 Task: Open Card Card0000000160 in Board Board0000000040 in Workspace WS0000000014 in Trello. Add Member 17.ch.pooja@gmail.com to Card Card0000000160 in Board Board0000000040 in Workspace WS0000000014 in Trello. Add Red Label titled Label0000000160 to Card Card0000000160 in Board Board0000000040 in Workspace WS0000000014 in Trello. Add Checklist CL0000000160 to Card Card0000000160 in Board Board0000000040 in Workspace WS0000000014 in Trello. Add Dates with Start Date as Jul 01 2023 and Due Date as Jul 31 2023 to Card Card0000000160 in Board Board0000000040 in Workspace WS0000000014 in Trello
Action: Mouse moved to (594, 88)
Screenshot: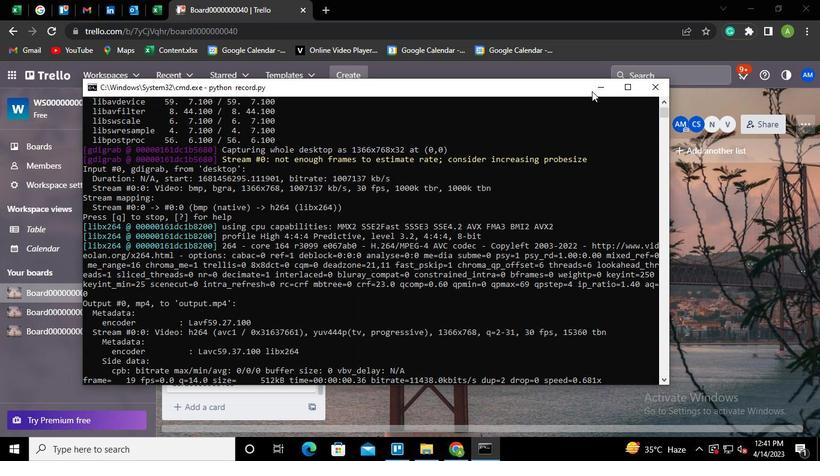 
Action: Mouse pressed left at (594, 88)
Screenshot: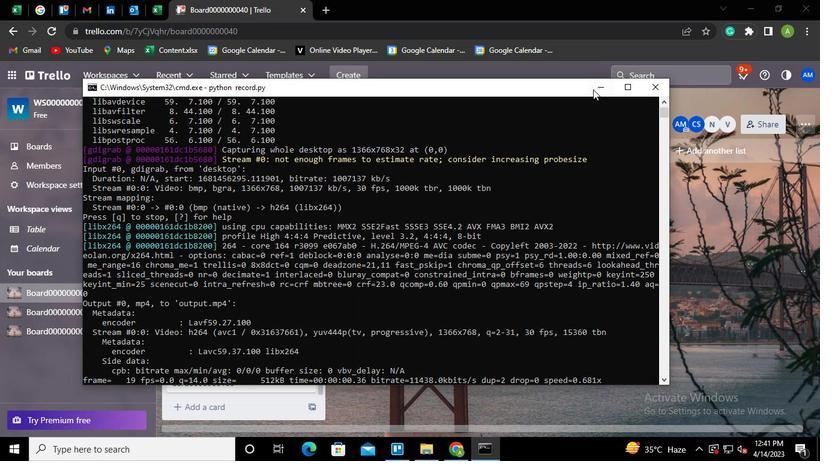 
Action: Mouse moved to (239, 379)
Screenshot: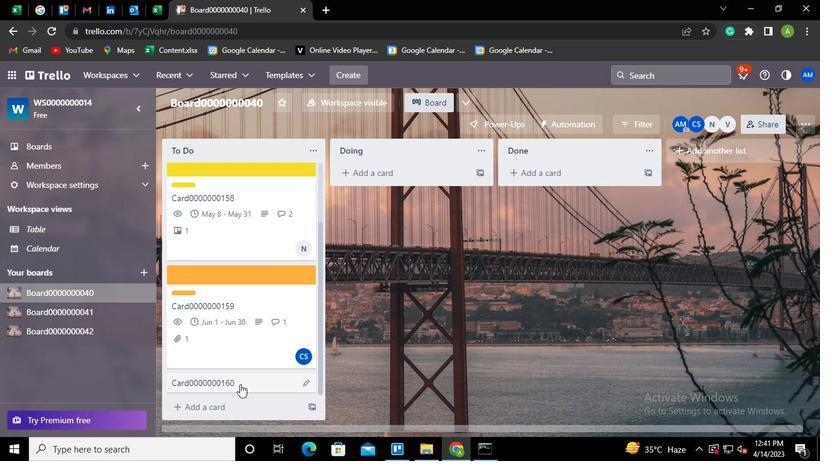 
Action: Mouse pressed left at (239, 379)
Screenshot: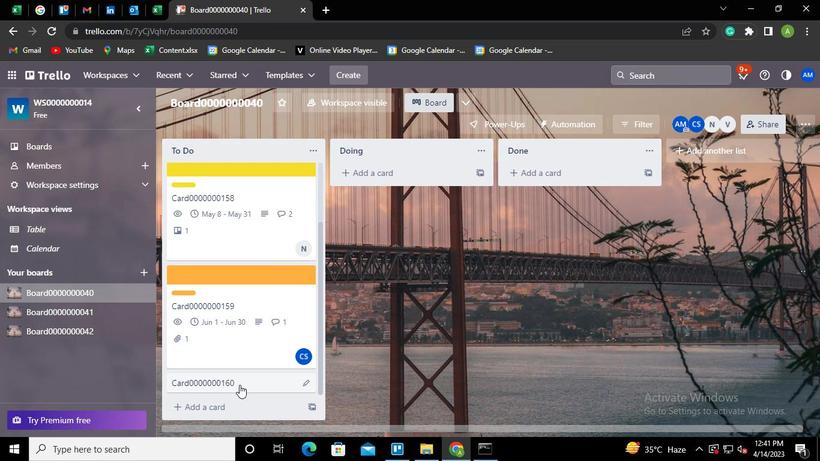 
Action: Mouse moved to (560, 212)
Screenshot: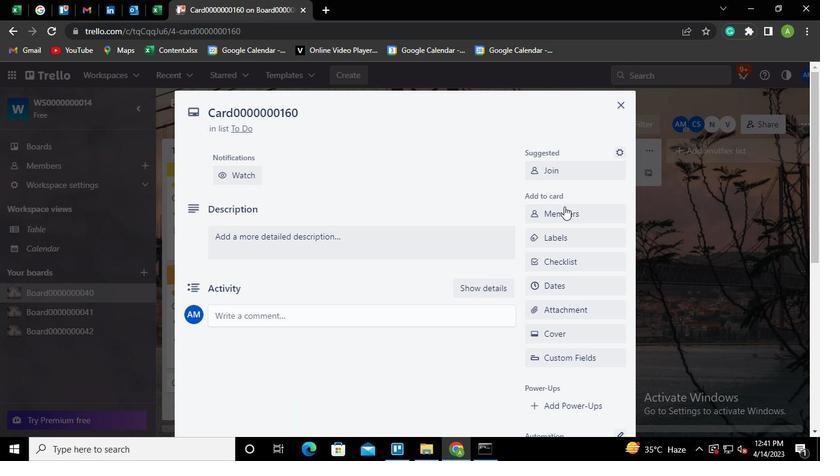 
Action: Mouse pressed left at (560, 212)
Screenshot: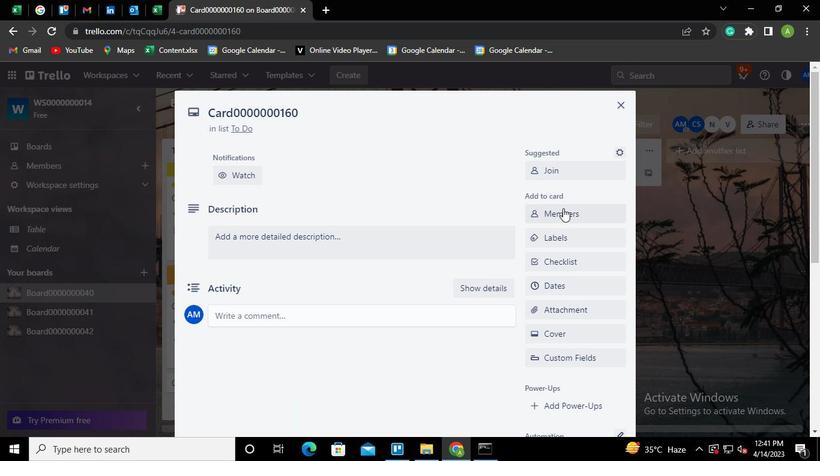 
Action: Keyboard <97>
Screenshot: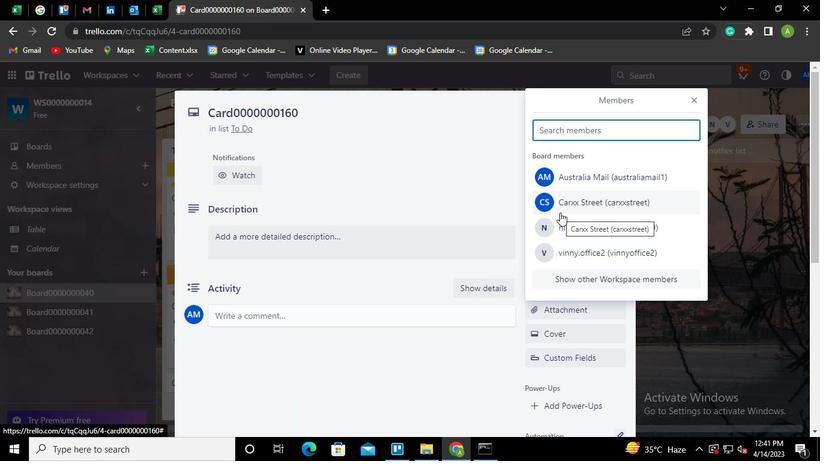 
Action: Keyboard <103>
Screenshot: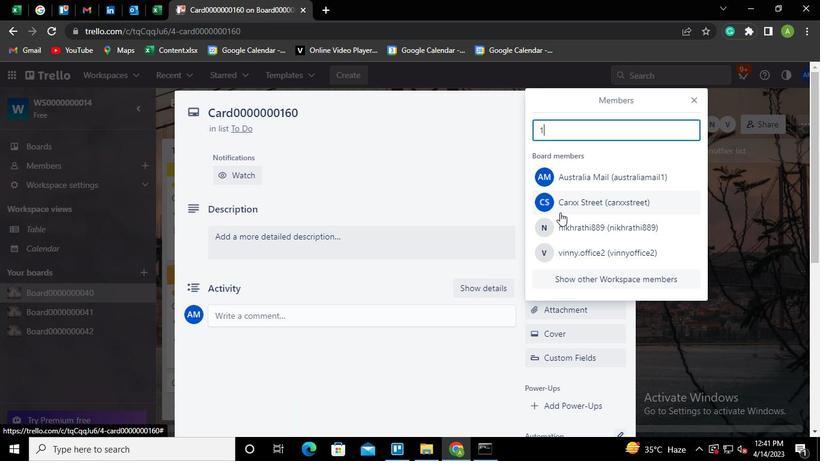 
Action: Mouse moved to (575, 247)
Screenshot: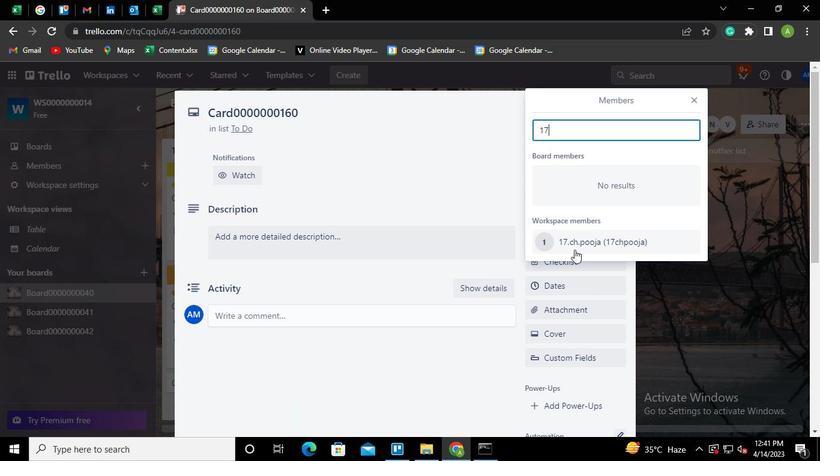 
Action: Mouse pressed left at (575, 247)
Screenshot: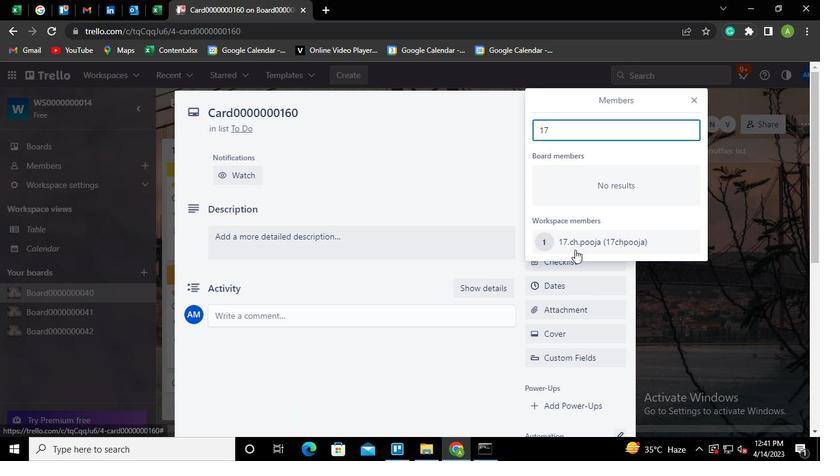 
Action: Mouse moved to (471, 172)
Screenshot: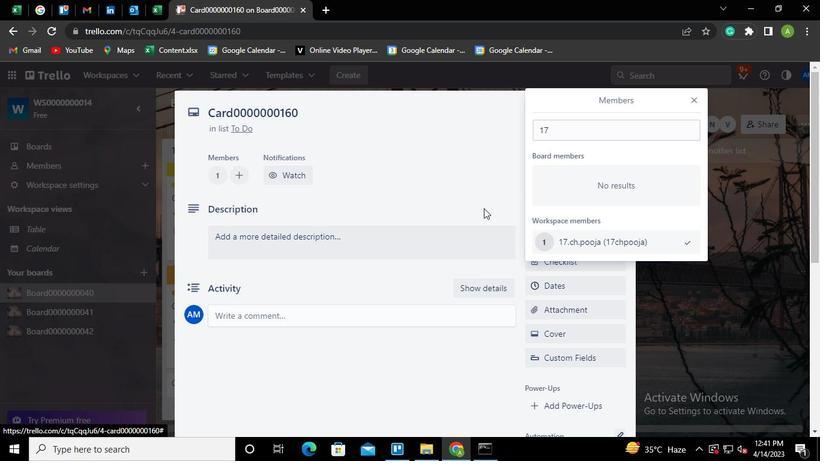 
Action: Mouse pressed left at (471, 172)
Screenshot: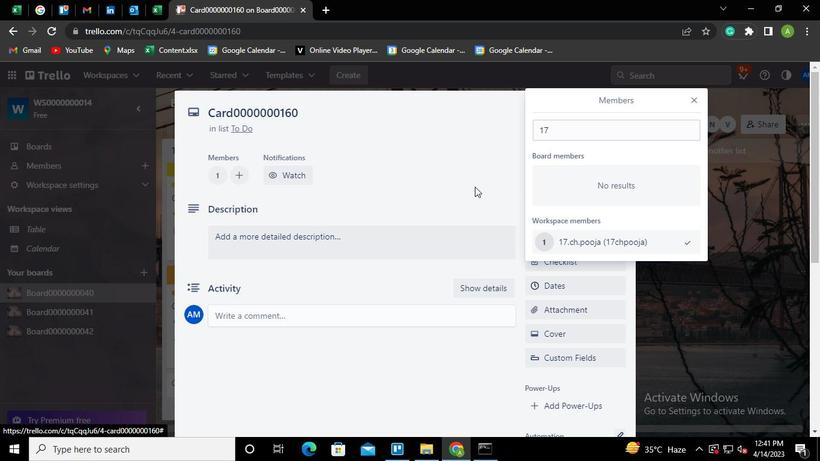 
Action: Mouse moved to (558, 238)
Screenshot: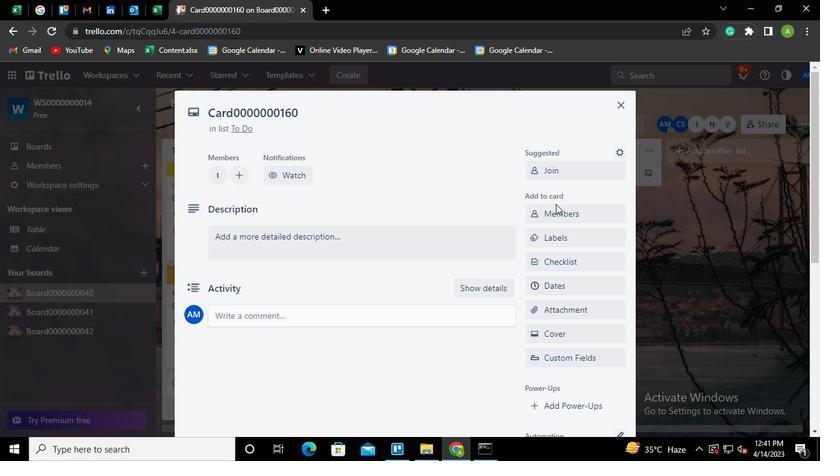 
Action: Mouse pressed left at (558, 238)
Screenshot: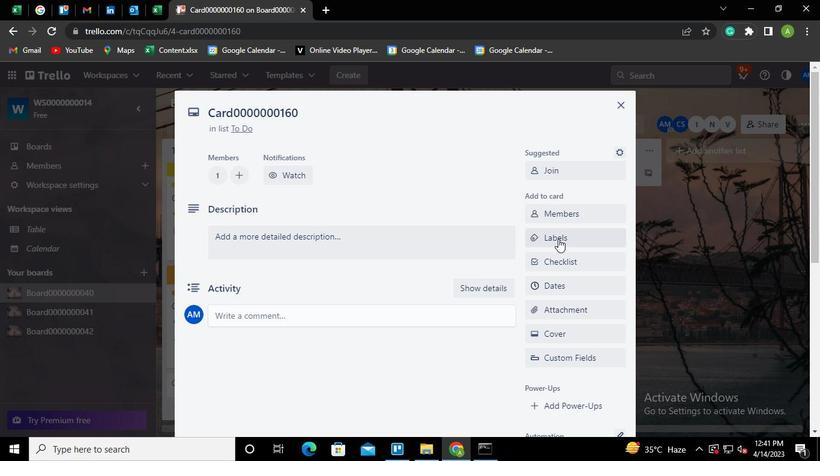 
Action: Mouse moved to (545, 238)
Screenshot: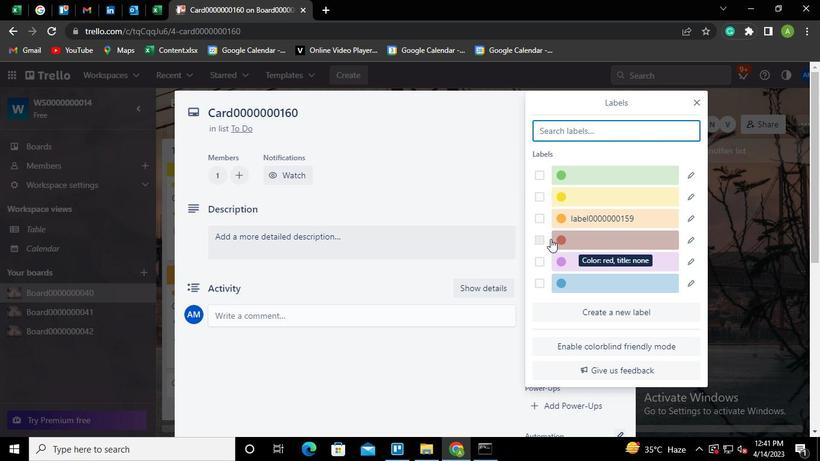 
Action: Mouse pressed left at (545, 238)
Screenshot: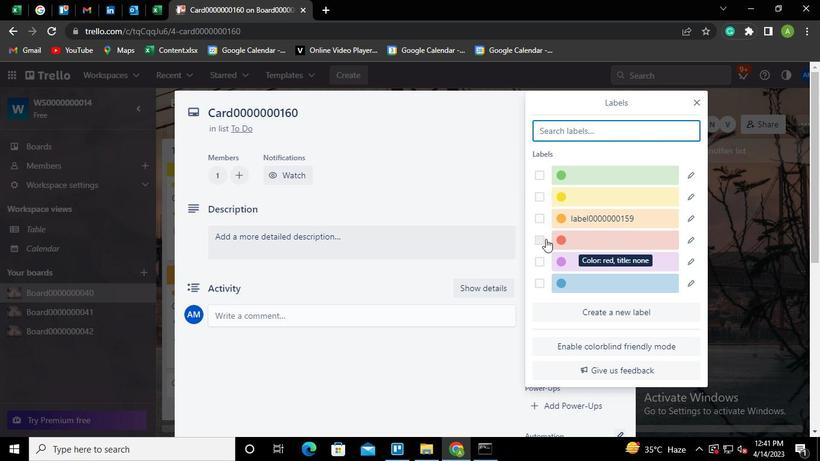 
Action: Mouse moved to (692, 240)
Screenshot: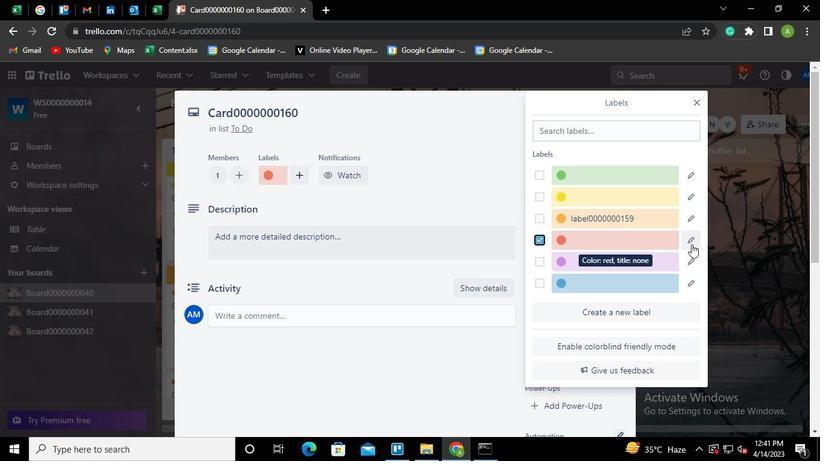 
Action: Mouse pressed left at (692, 240)
Screenshot: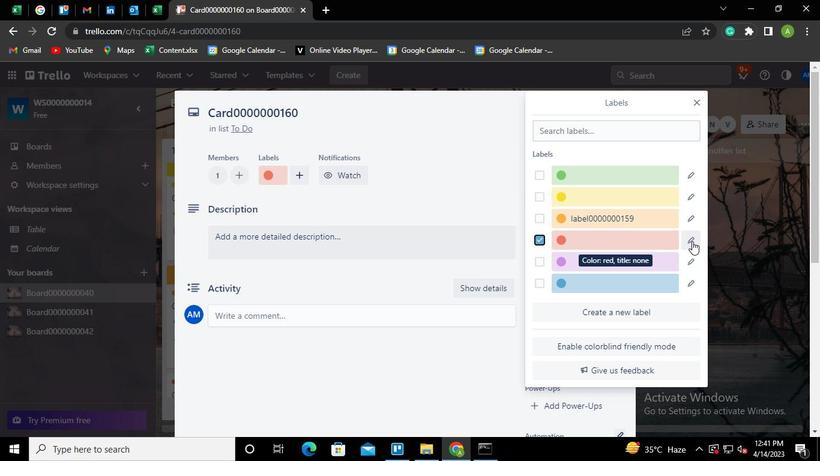 
Action: Mouse moved to (645, 224)
Screenshot: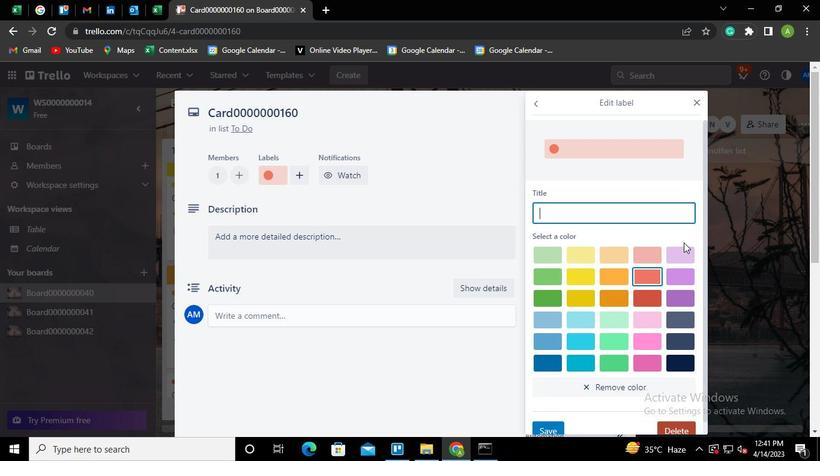 
Action: Keyboard Key.shift
Screenshot: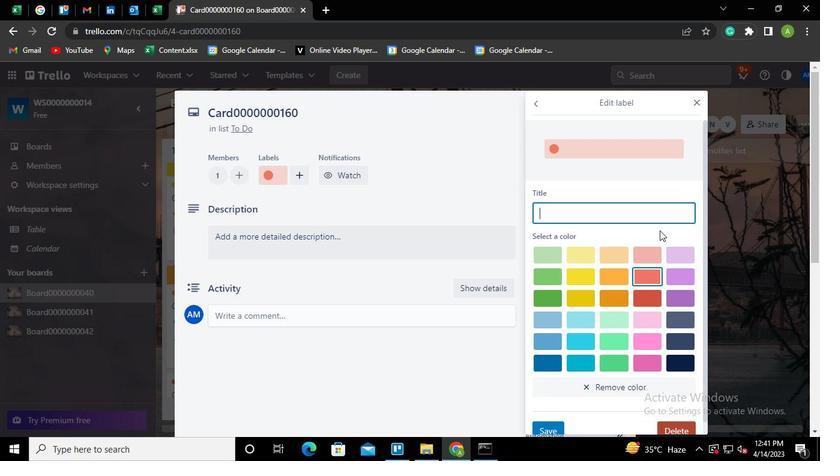 
Action: Keyboard L
Screenshot: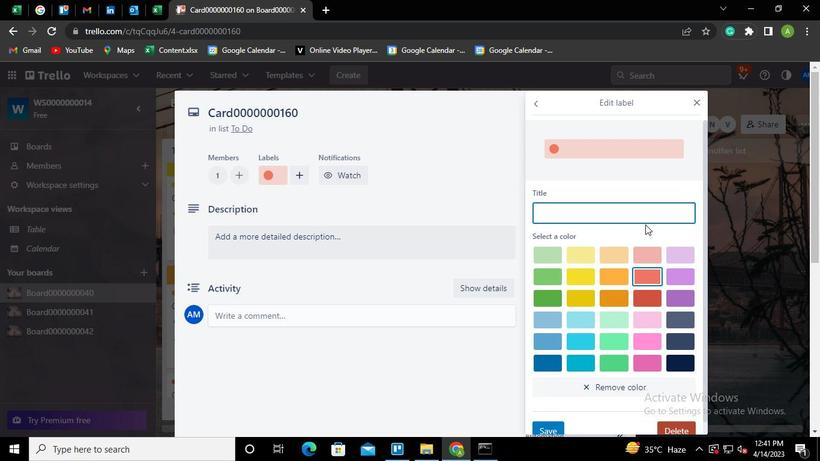 
Action: Keyboard a
Screenshot: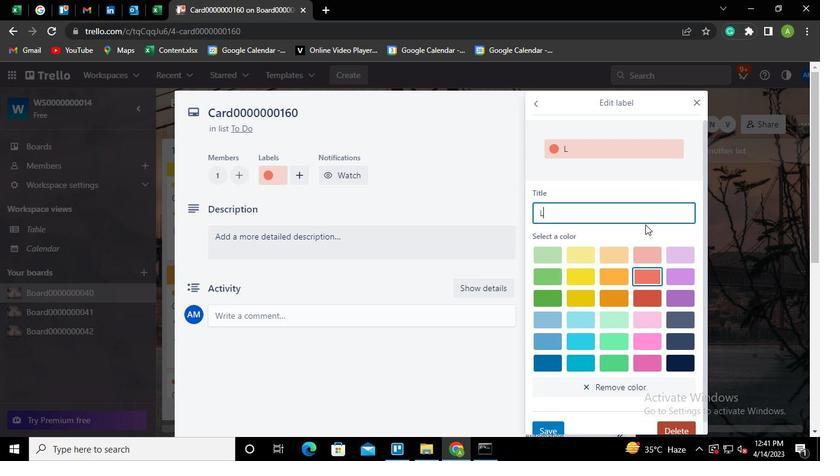 
Action: Keyboard b
Screenshot: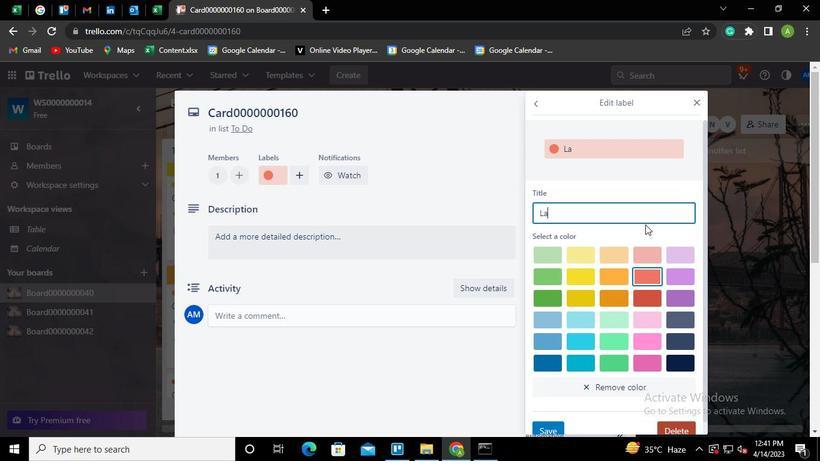 
Action: Keyboard e
Screenshot: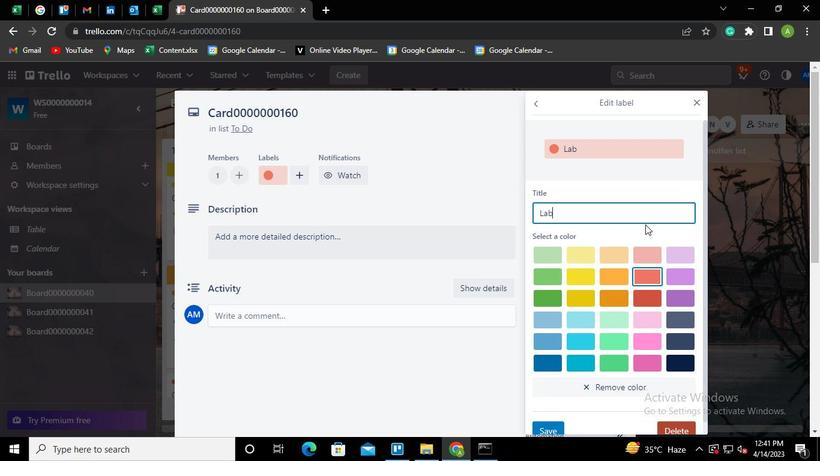 
Action: Keyboard l
Screenshot: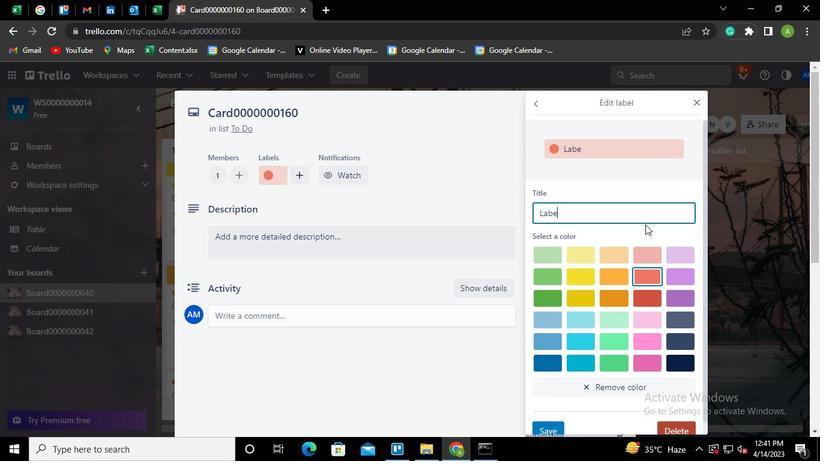 
Action: Keyboard <96>
Screenshot: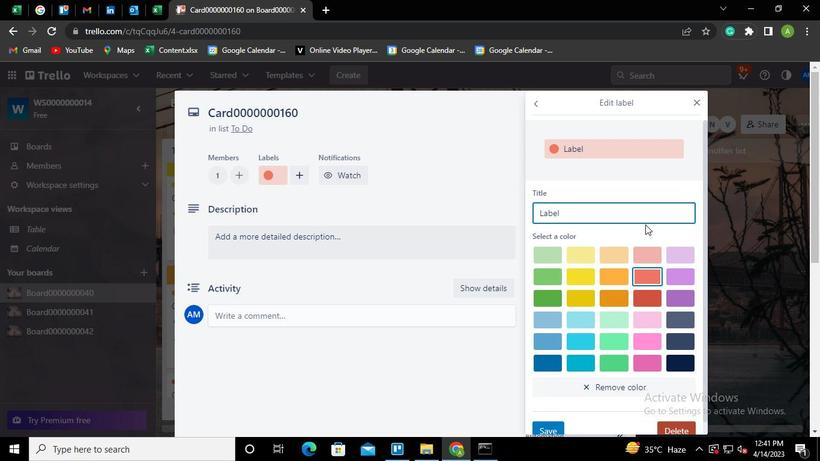 
Action: Keyboard <96>
Screenshot: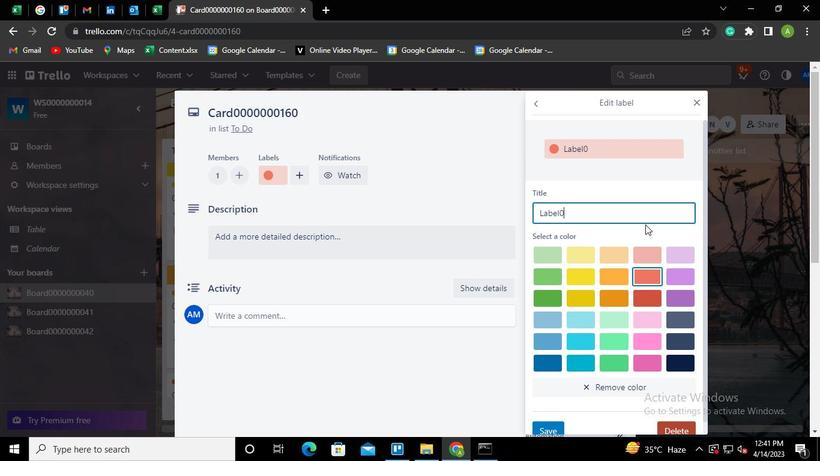 
Action: Keyboard <96>
Screenshot: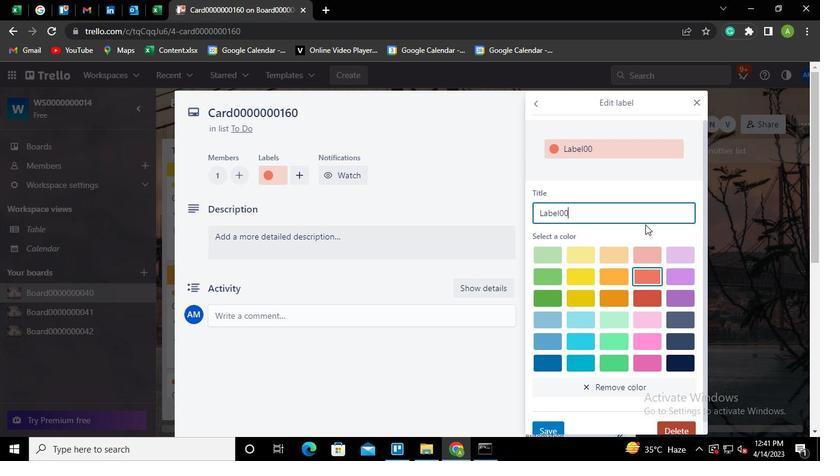 
Action: Keyboard <96>
Screenshot: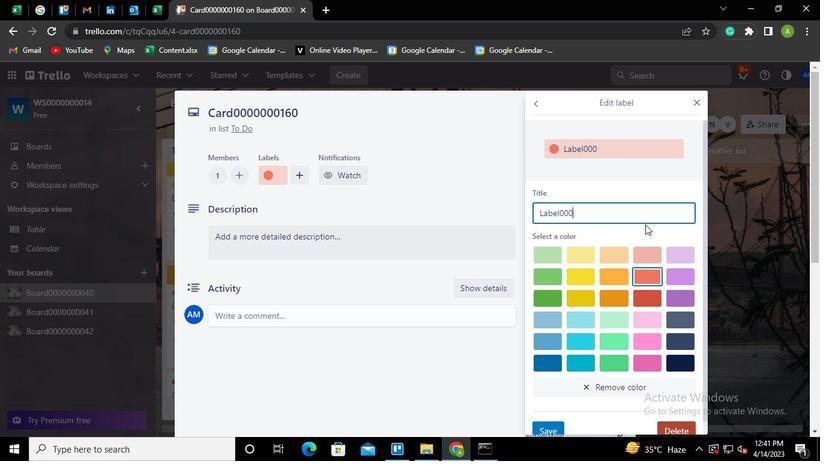 
Action: Keyboard <96>
Screenshot: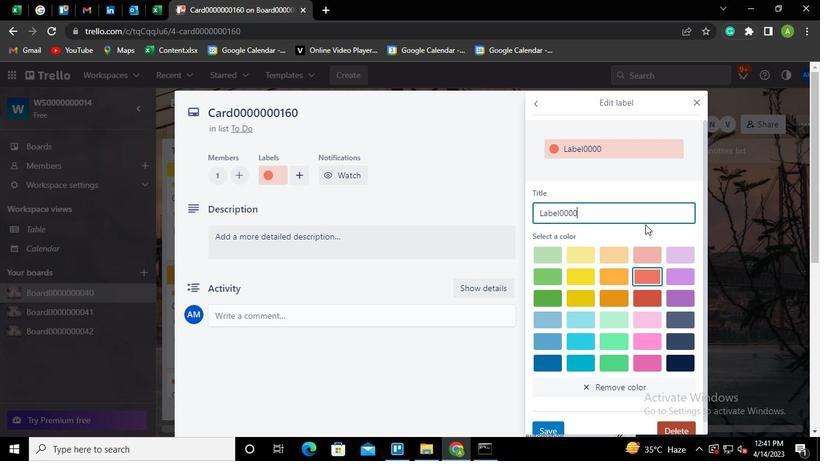 
Action: Keyboard <96>
Screenshot: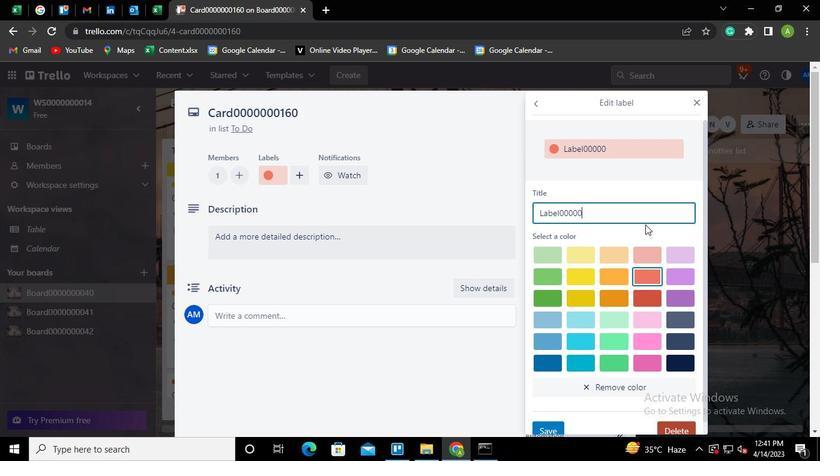 
Action: Keyboard <96>
Screenshot: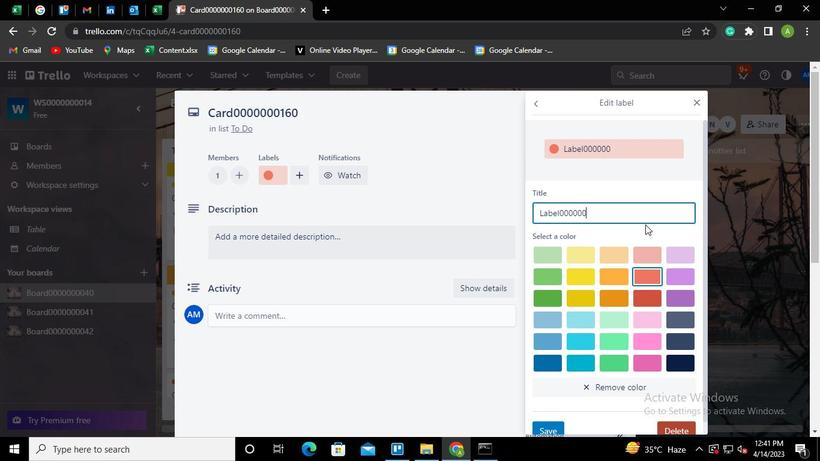 
Action: Keyboard <97>
Screenshot: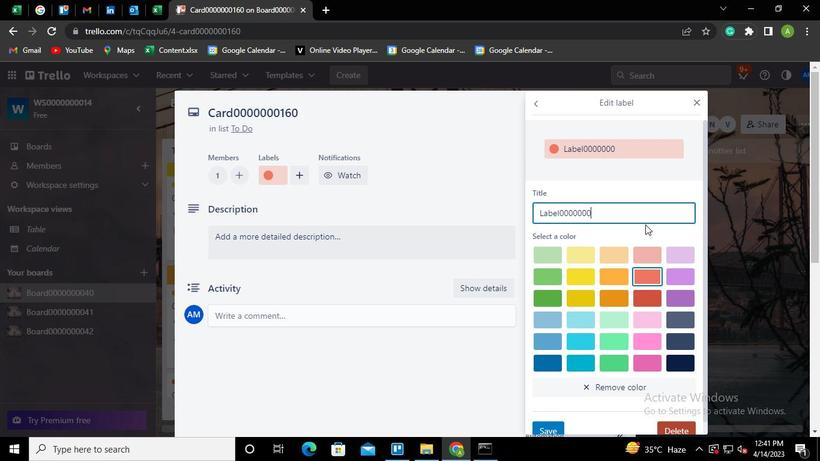 
Action: Keyboard <102>
Screenshot: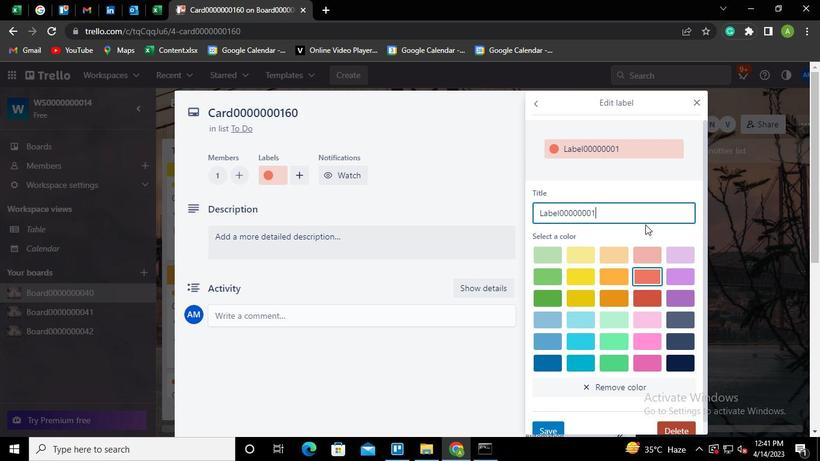 
Action: Keyboard <96>
Screenshot: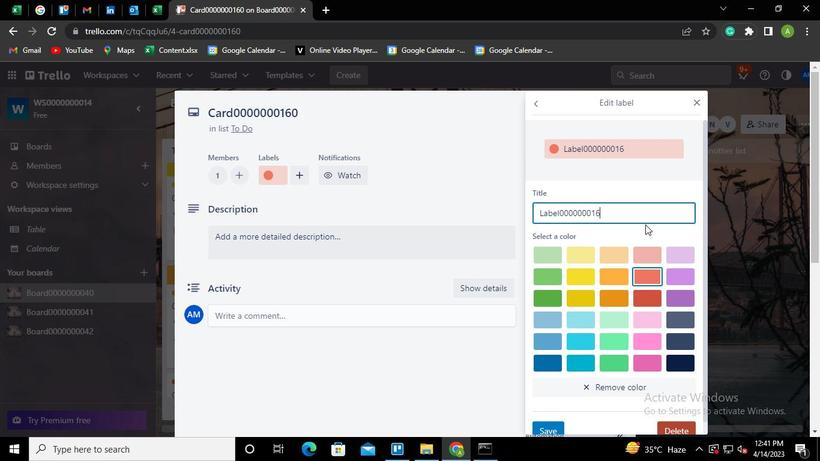 
Action: Mouse moved to (551, 427)
Screenshot: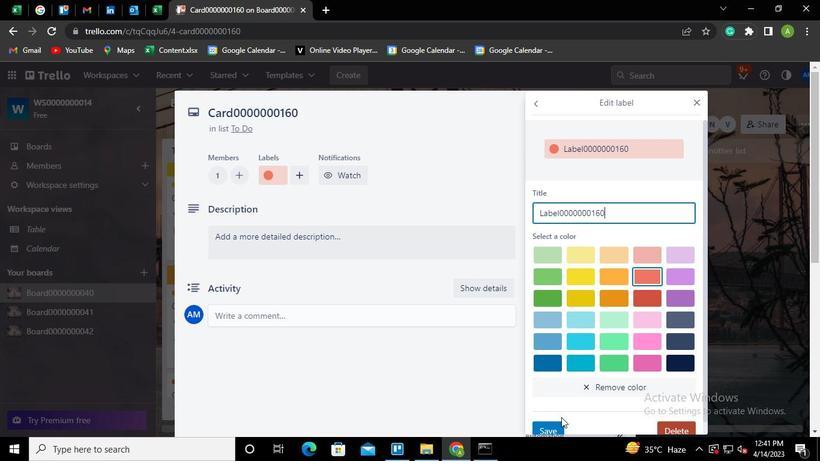 
Action: Mouse pressed left at (551, 427)
Screenshot: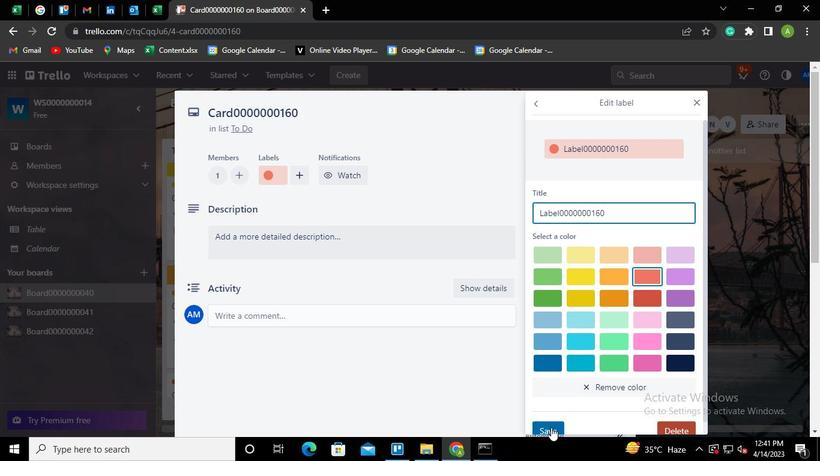 
Action: Mouse moved to (477, 180)
Screenshot: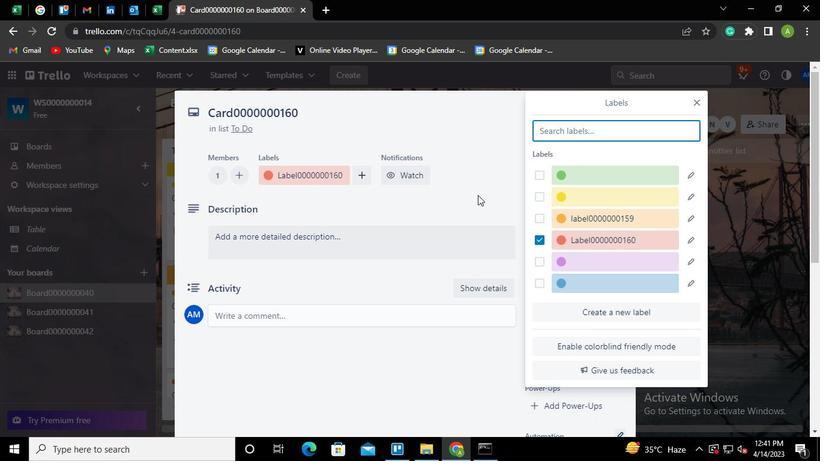 
Action: Mouse pressed left at (477, 180)
Screenshot: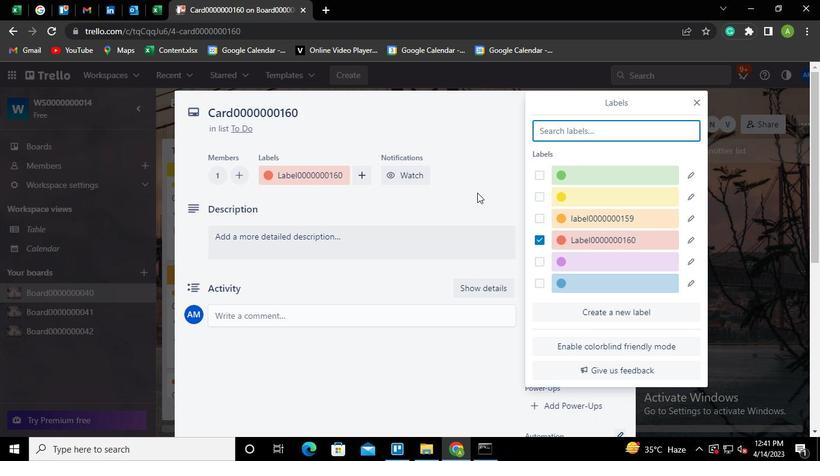 
Action: Mouse moved to (564, 256)
Screenshot: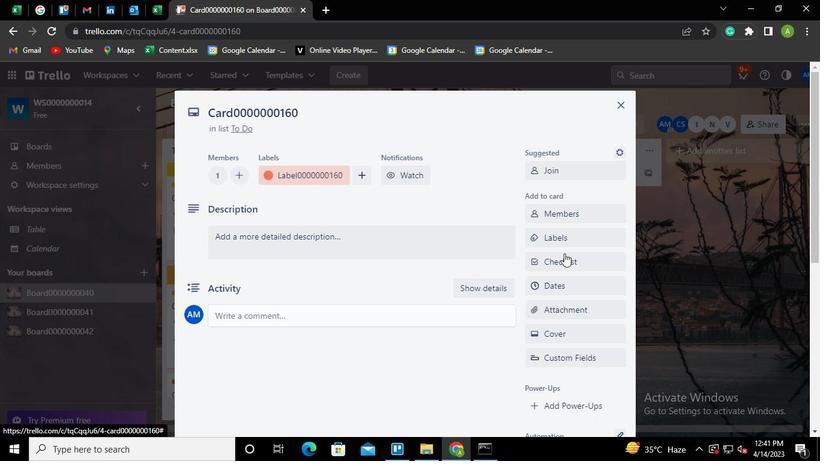 
Action: Mouse pressed left at (564, 256)
Screenshot: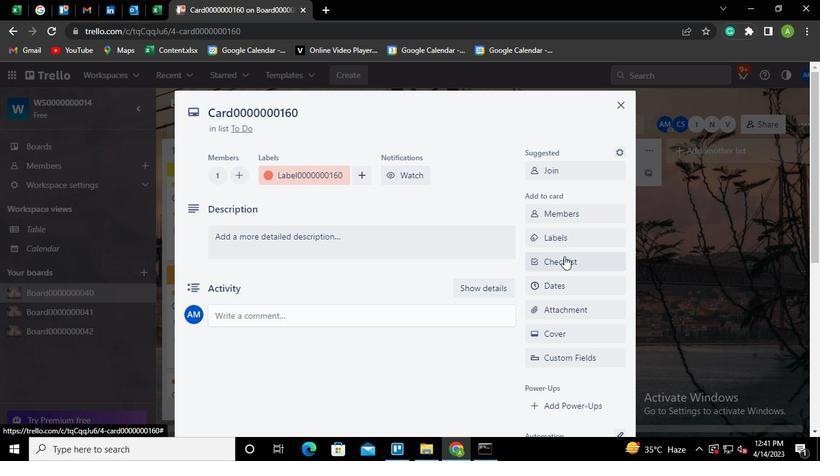 
Action: Mouse moved to (557, 267)
Screenshot: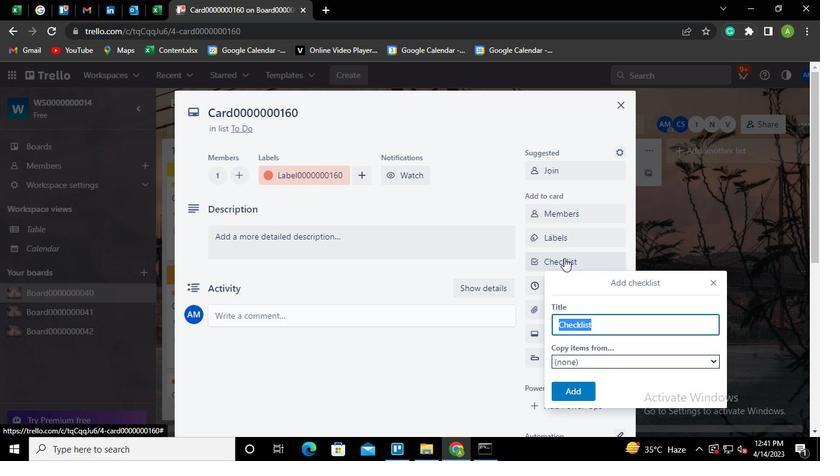 
Action: Keyboard Key.shift
Screenshot: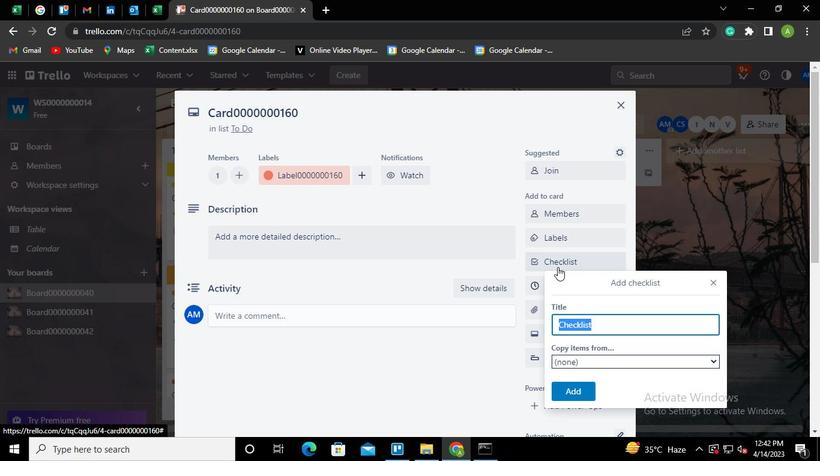 
Action: Keyboard C
Screenshot: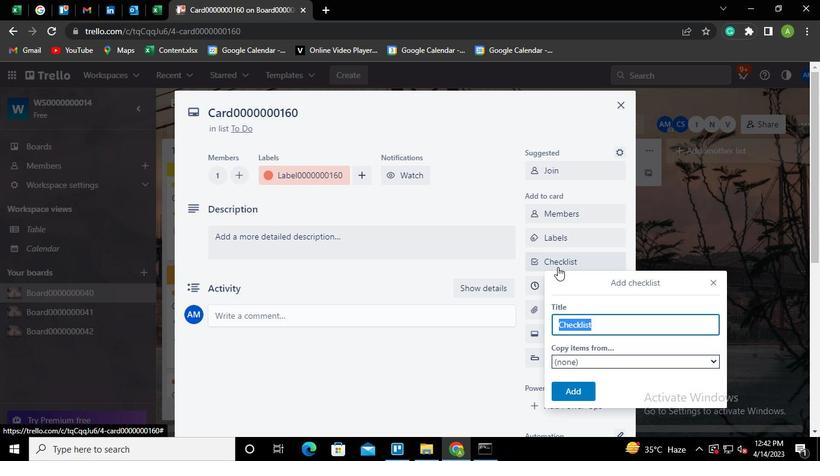 
Action: Keyboard L
Screenshot: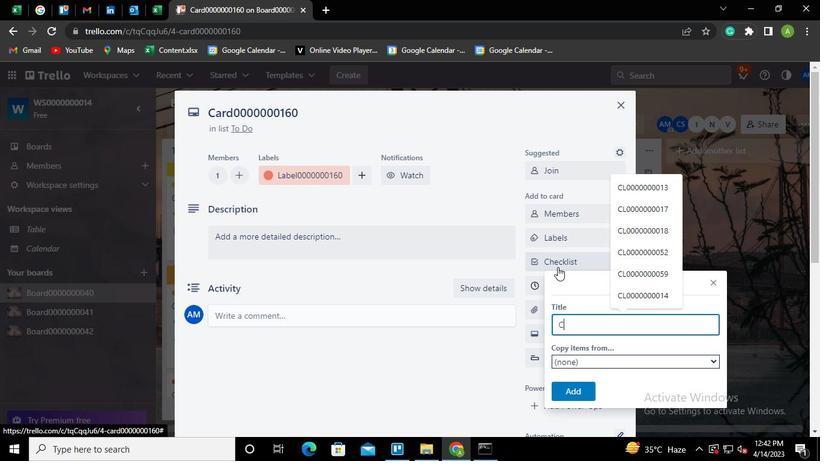 
Action: Keyboard <96>
Screenshot: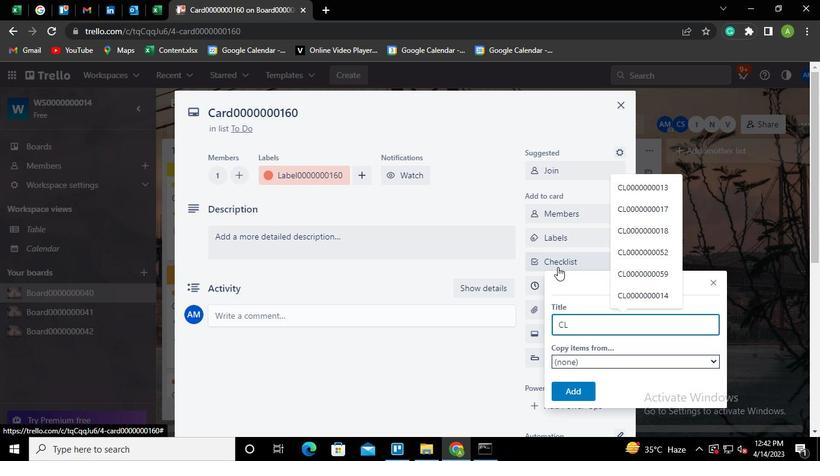 
Action: Keyboard <96>
Screenshot: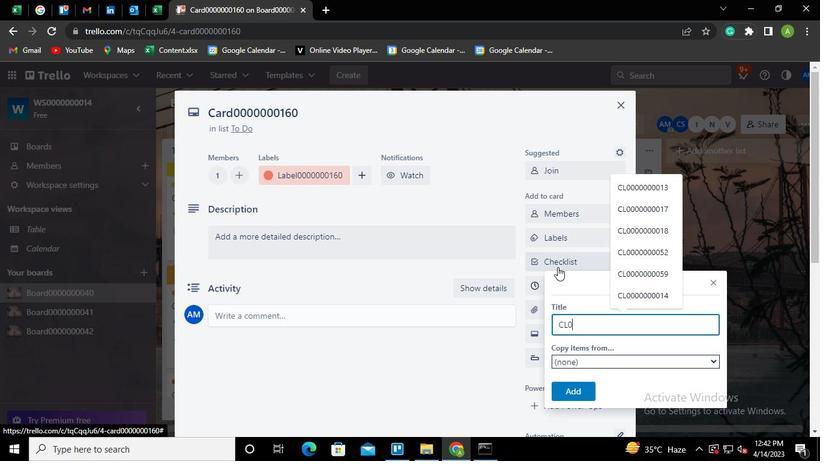 
Action: Keyboard <96>
Screenshot: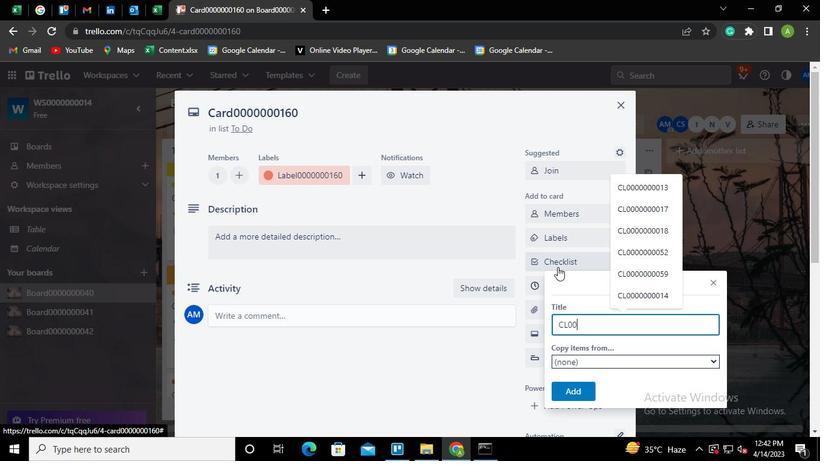 
Action: Keyboard <96>
Screenshot: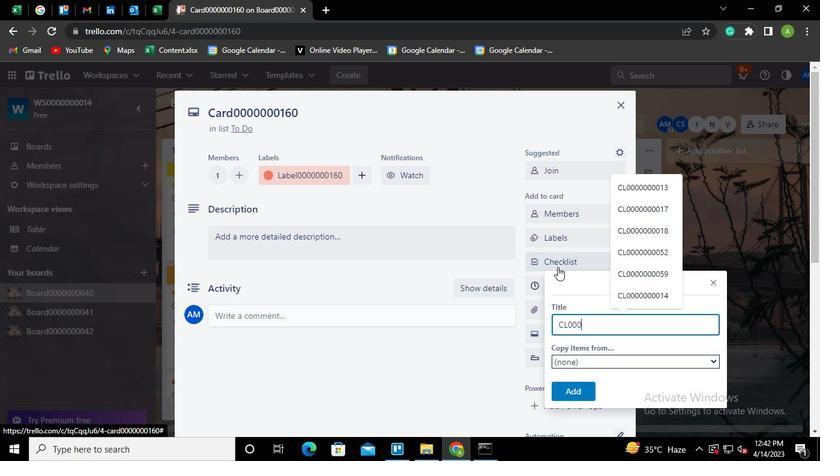 
Action: Keyboard <96>
Screenshot: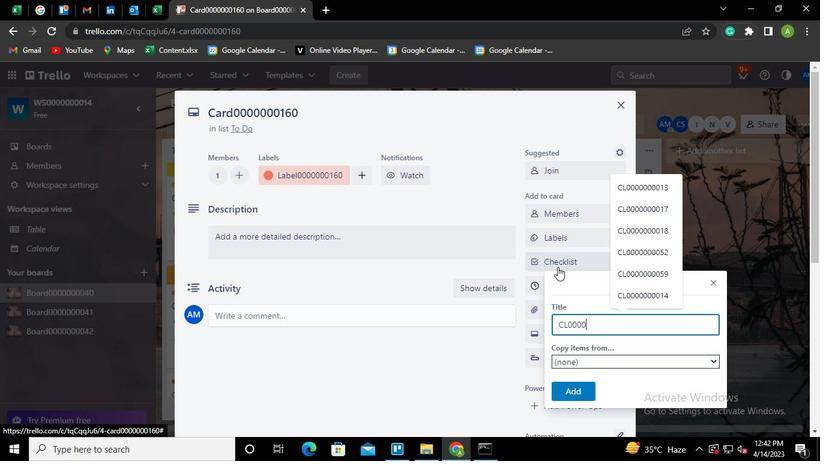 
Action: Keyboard <96>
Screenshot: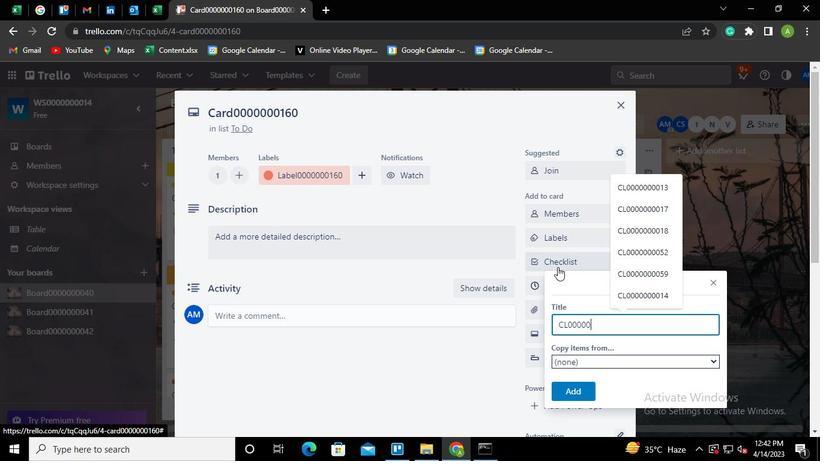 
Action: Keyboard <96>
Screenshot: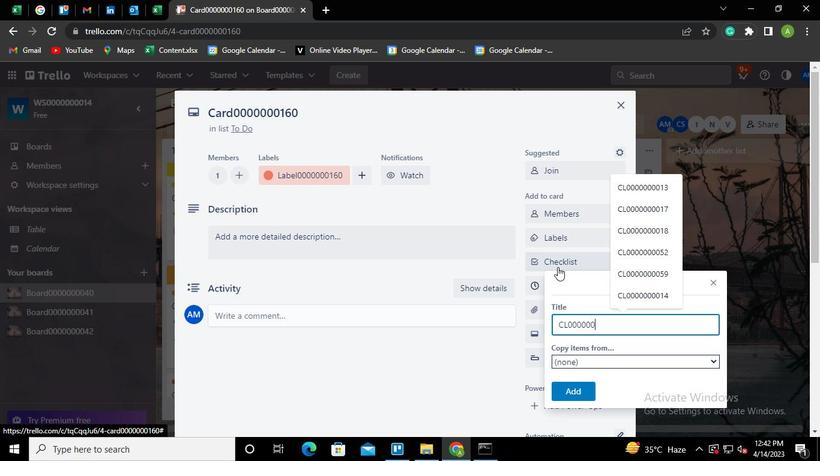 
Action: Keyboard <97>
Screenshot: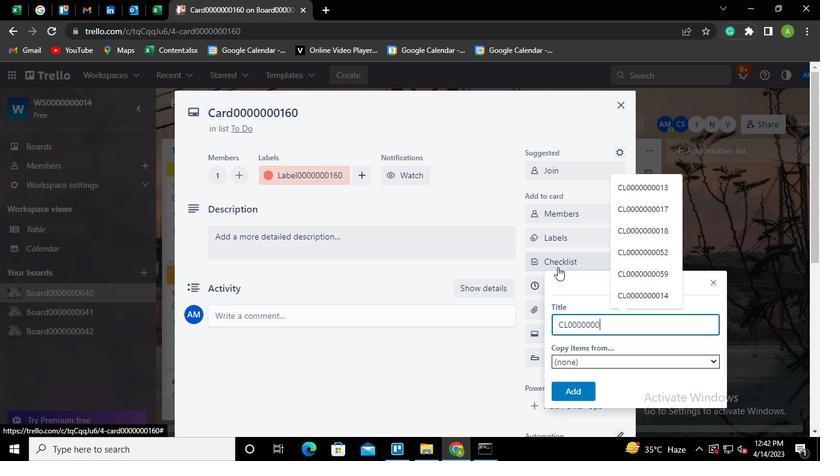 
Action: Keyboard <102>
Screenshot: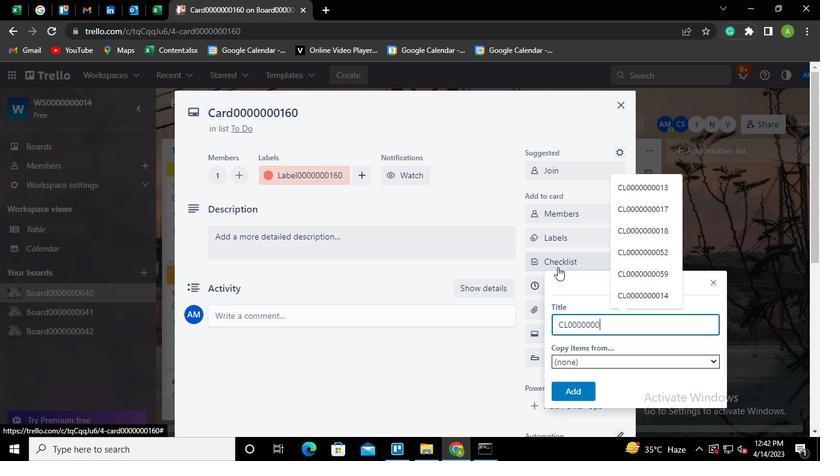 
Action: Keyboard <96>
Screenshot: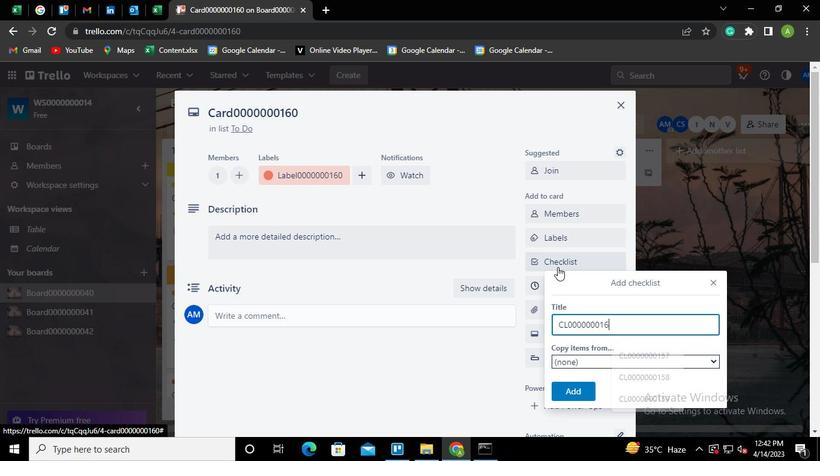 
Action: Mouse moved to (572, 386)
Screenshot: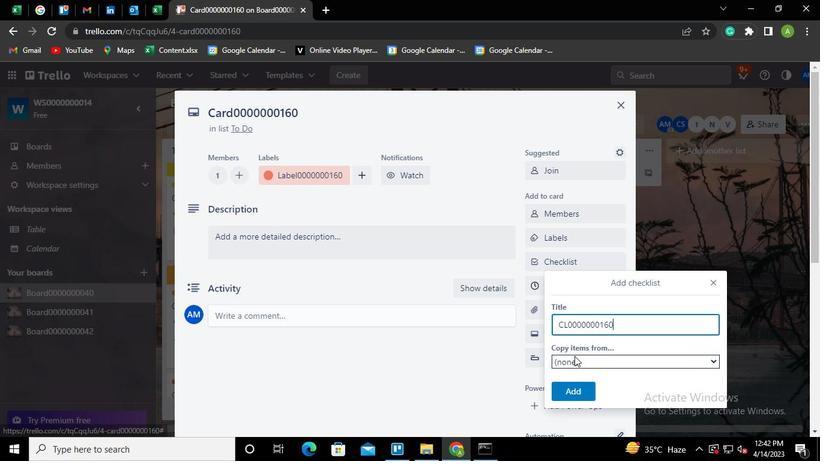 
Action: Mouse pressed left at (572, 386)
Screenshot: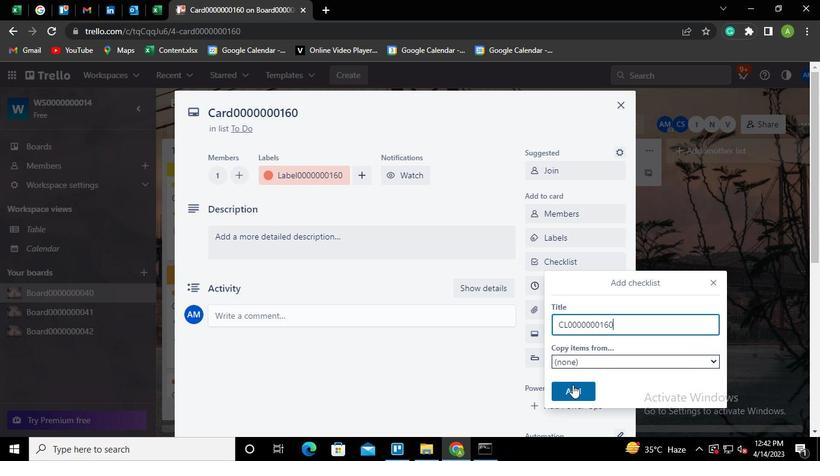 
Action: Mouse moved to (576, 288)
Screenshot: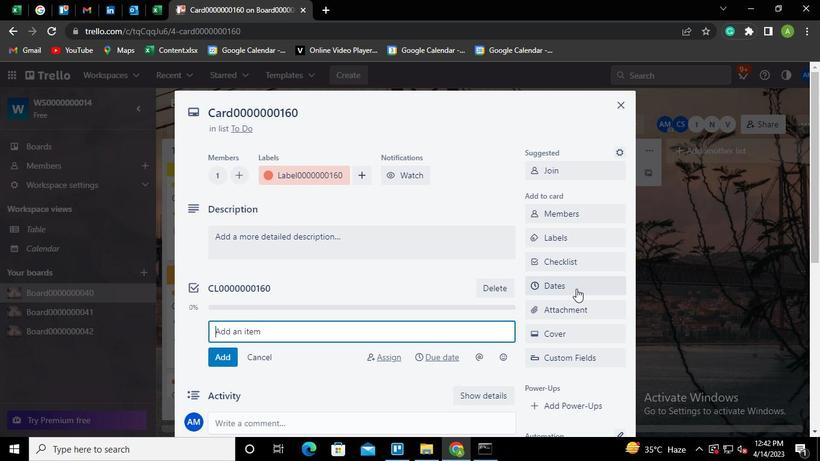 
Action: Mouse pressed left at (576, 288)
Screenshot: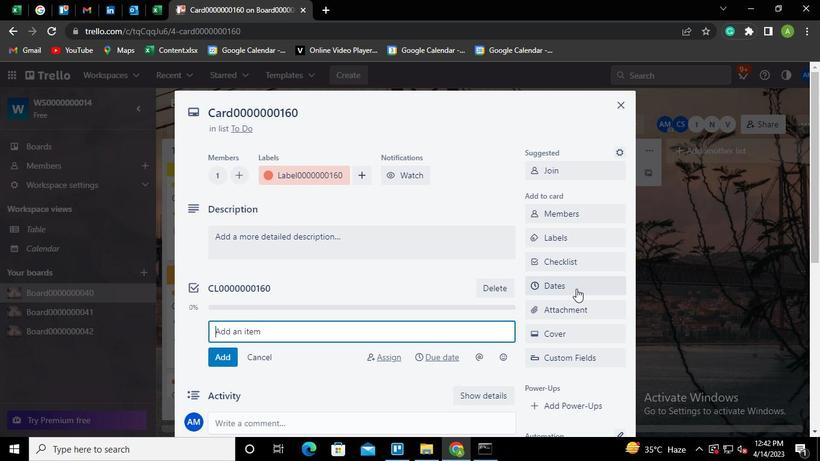 
Action: Mouse moved to (536, 320)
Screenshot: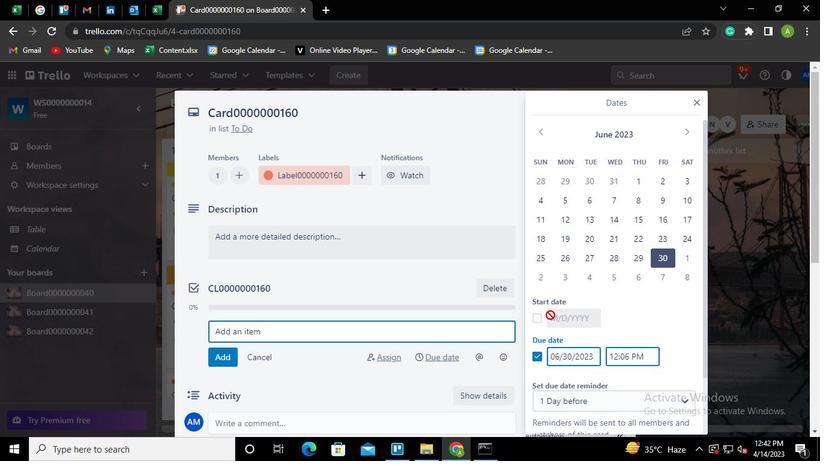 
Action: Mouse pressed left at (536, 320)
Screenshot: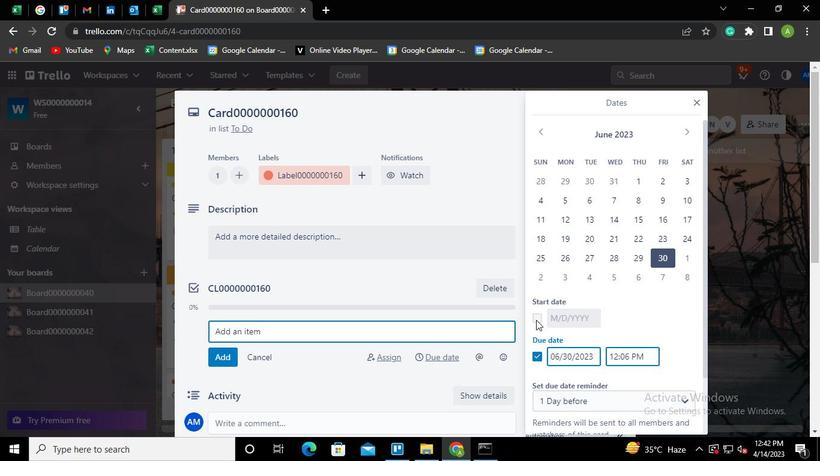 
Action: Mouse moved to (558, 318)
Screenshot: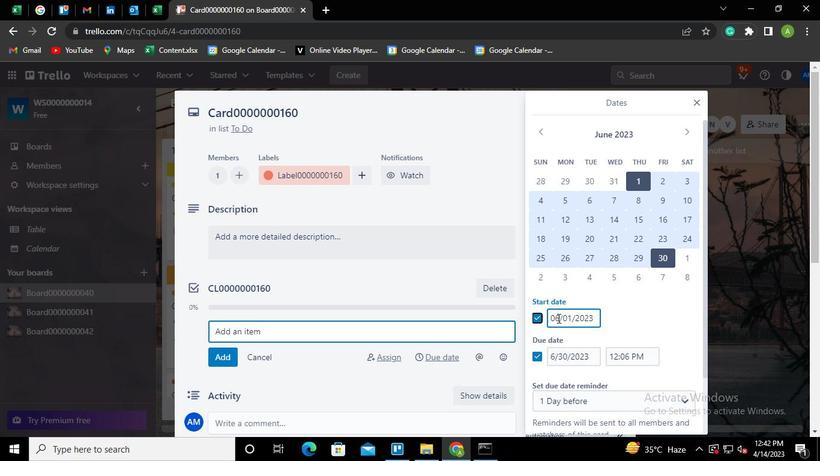 
Action: Mouse pressed left at (558, 318)
Screenshot: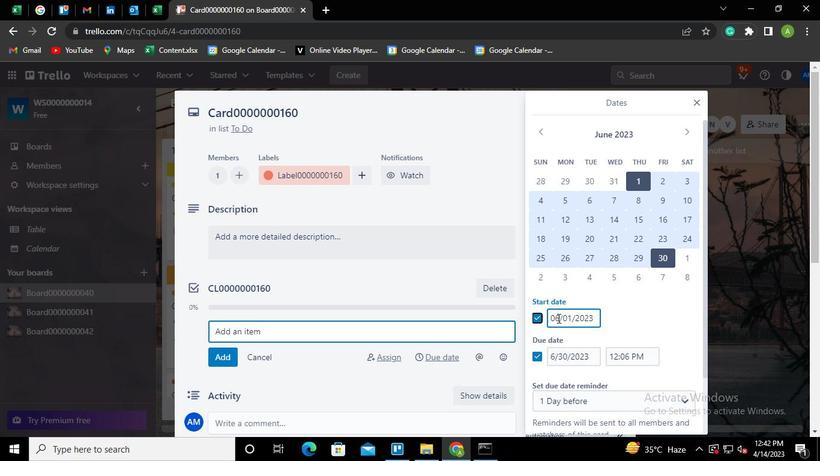
Action: Mouse moved to (562, 318)
Screenshot: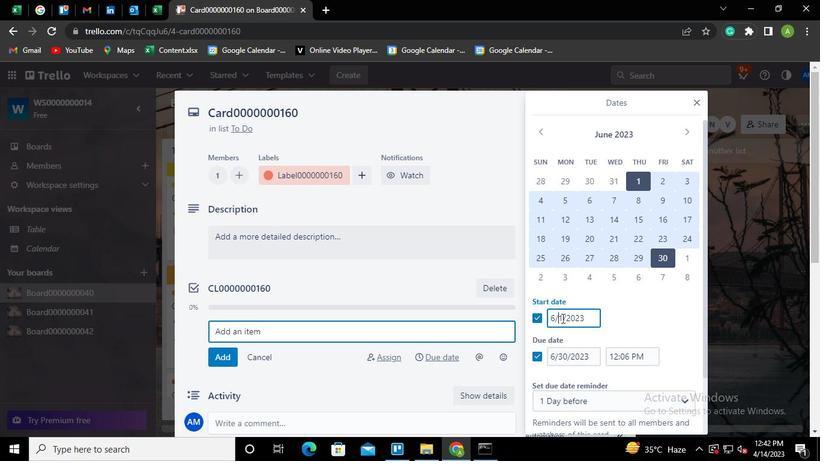 
Action: Keyboard Key.left
Screenshot: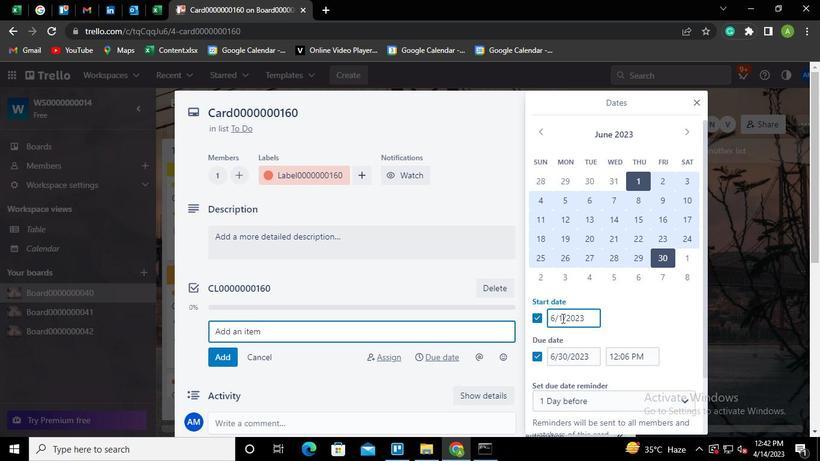 
Action: Keyboard Key.backspace
Screenshot: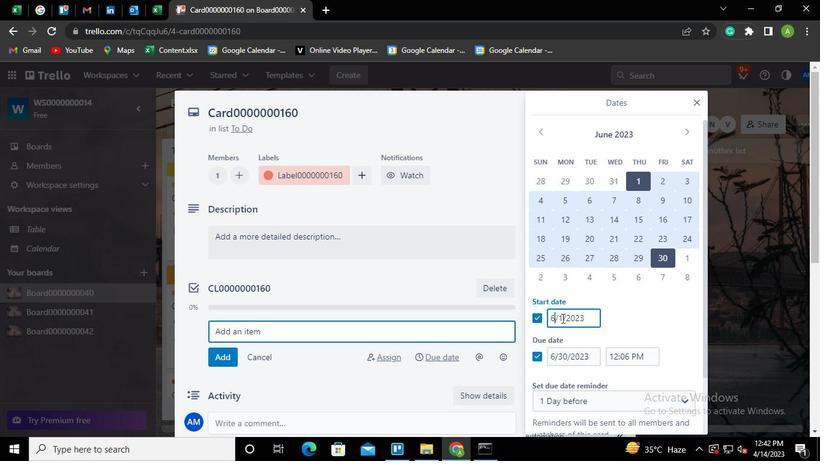 
Action: Keyboard <103>
Screenshot: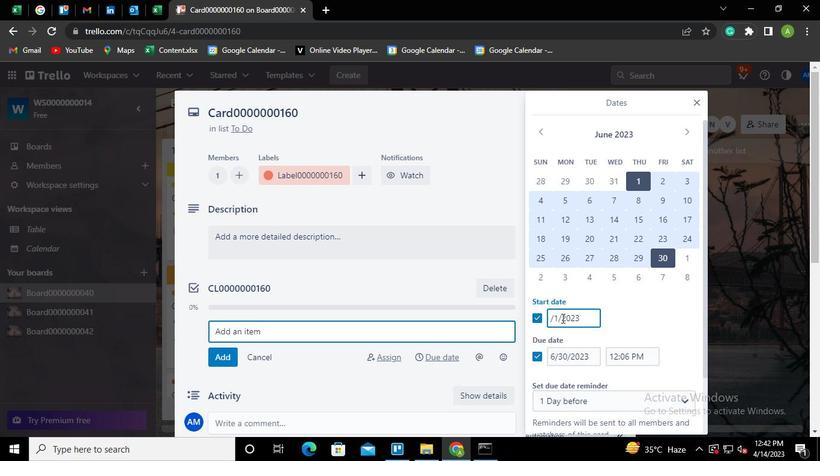 
Action: Mouse moved to (553, 358)
Screenshot: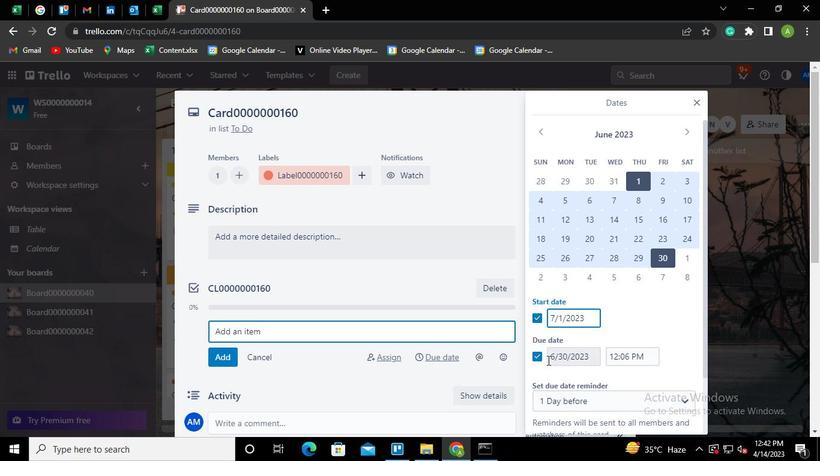 
Action: Mouse pressed left at (553, 358)
Screenshot: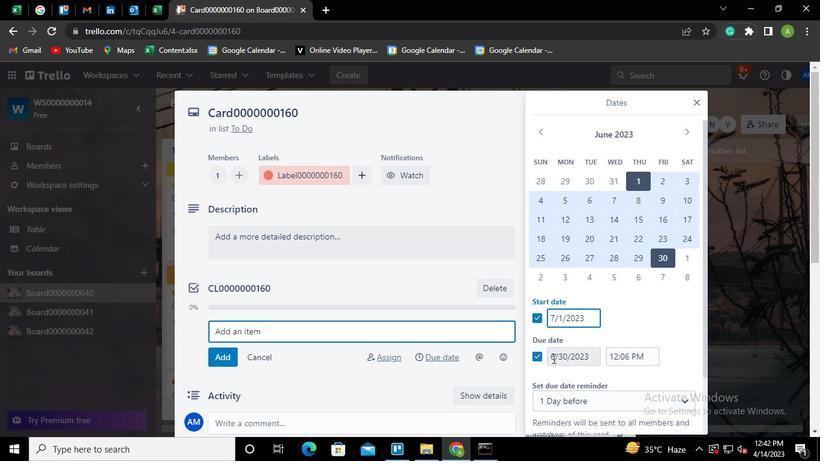 
Action: Mouse moved to (569, 358)
Screenshot: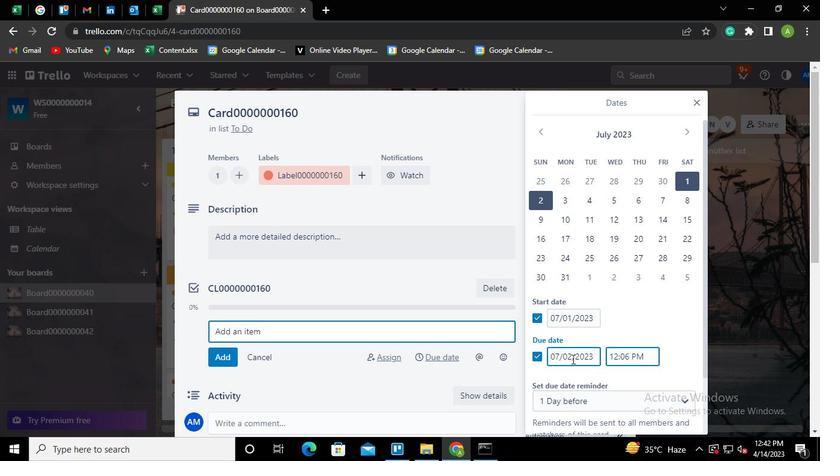 
Action: Mouse pressed left at (569, 358)
Screenshot: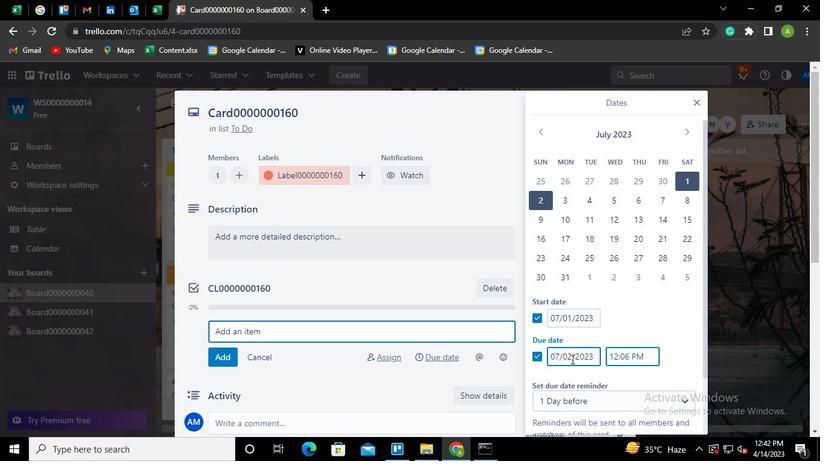 
Action: Mouse moved to (571, 358)
Screenshot: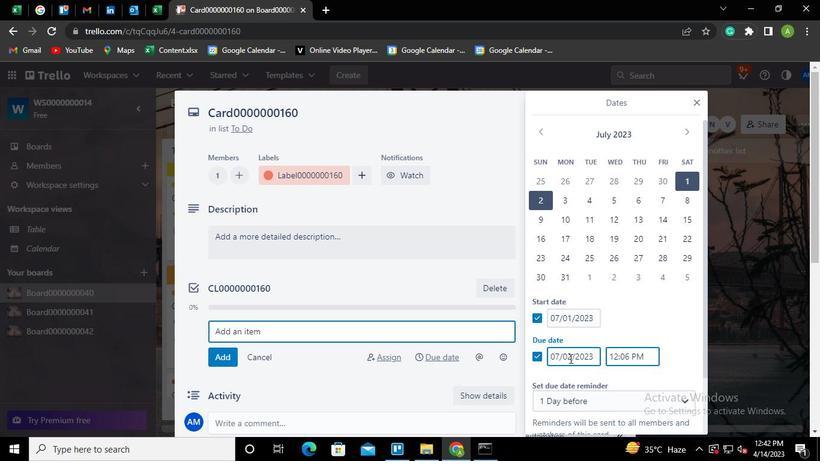 
Action: Keyboard Key.backspace
Screenshot: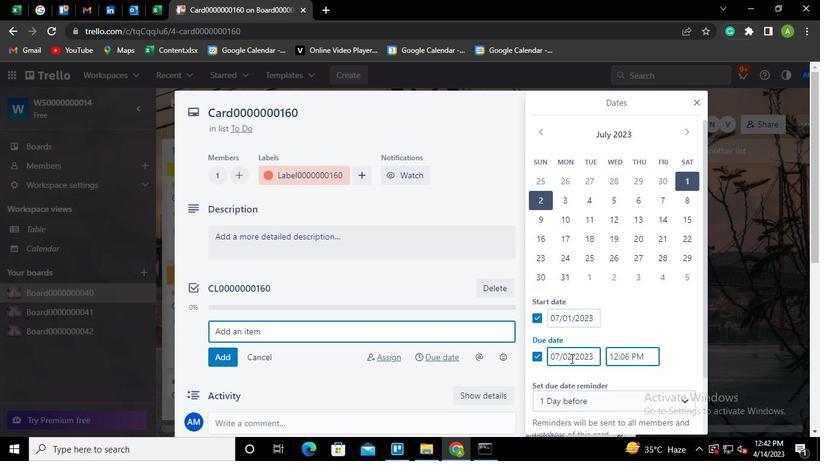 
Action: Keyboard Key.backspace
Screenshot: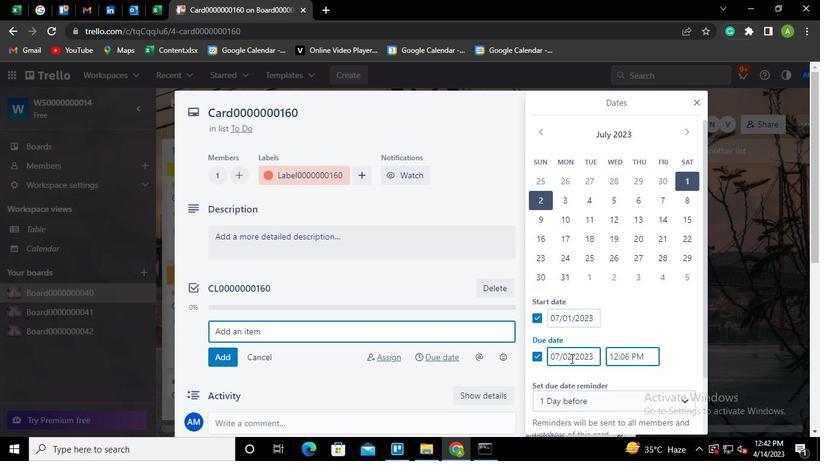 
Action: Keyboard <99>
Screenshot: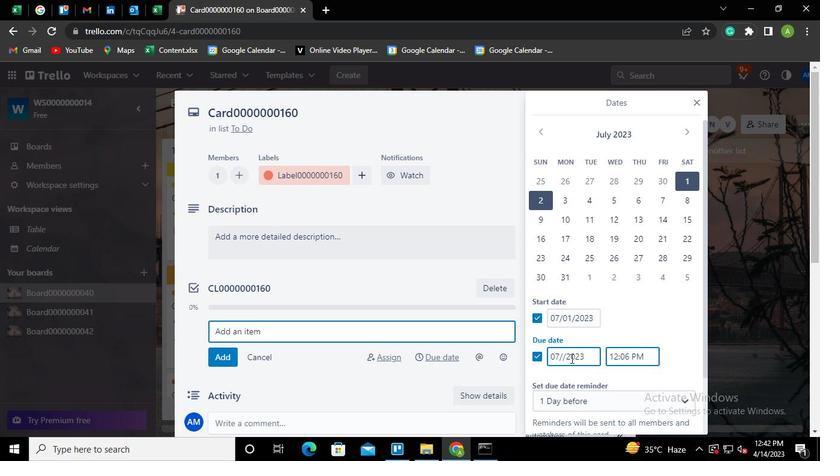 
Action: Keyboard <96>
Screenshot: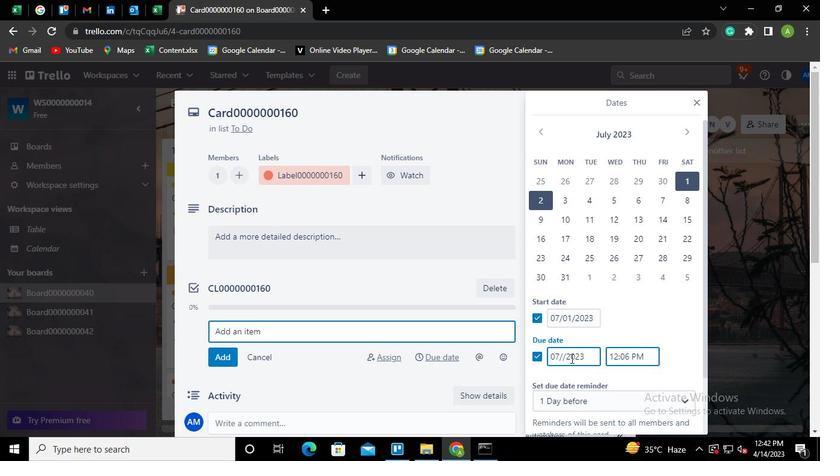 
Action: Keyboard Key.backspace
Screenshot: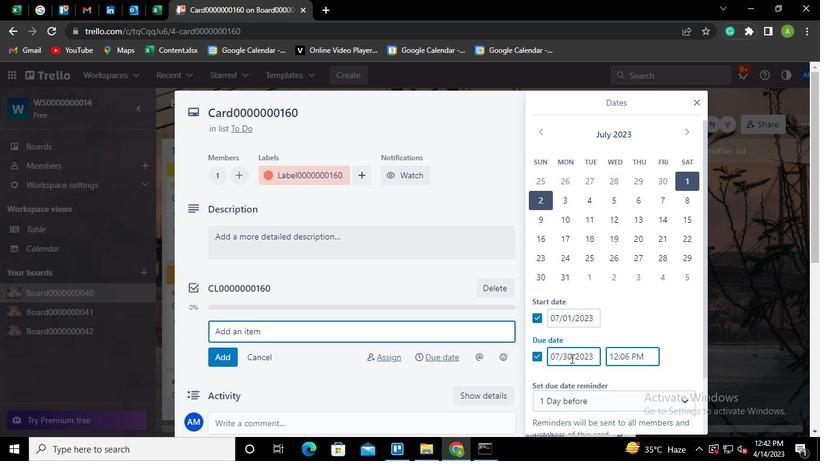 
Action: Keyboard <97>
Screenshot: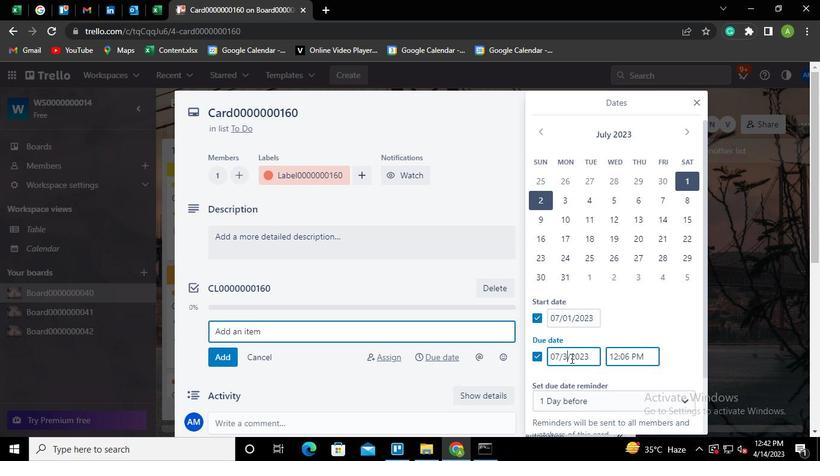 
Action: Mouse moved to (656, 317)
Screenshot: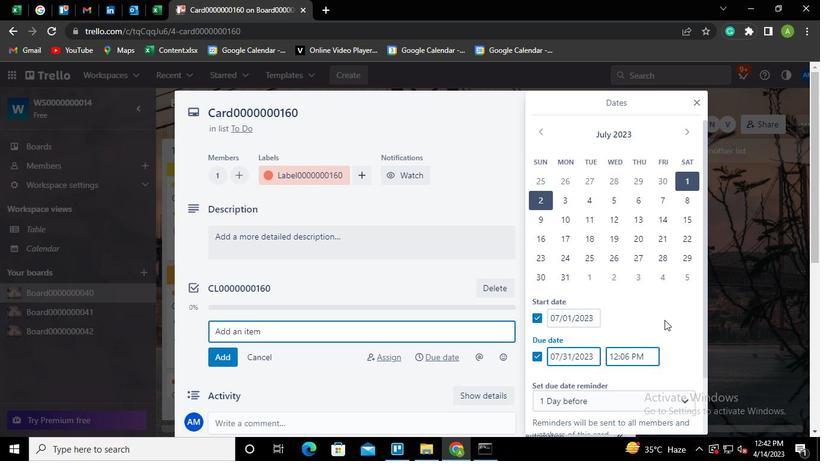 
Action: Mouse pressed left at (656, 317)
Screenshot: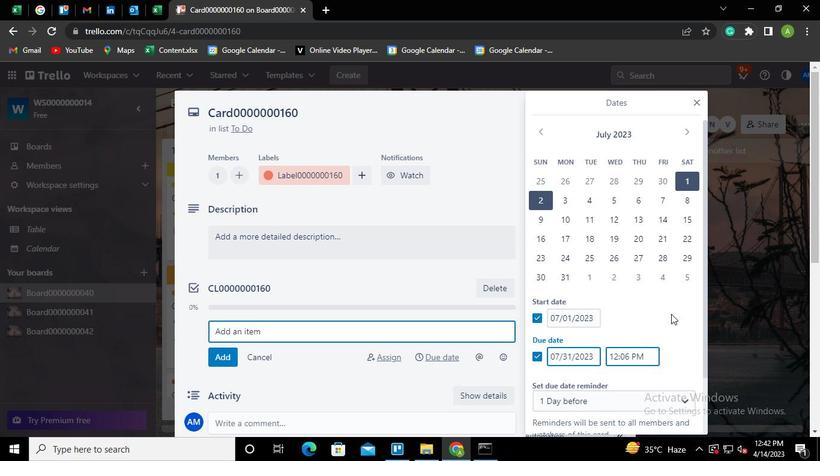 
Action: Mouse moved to (588, 392)
Screenshot: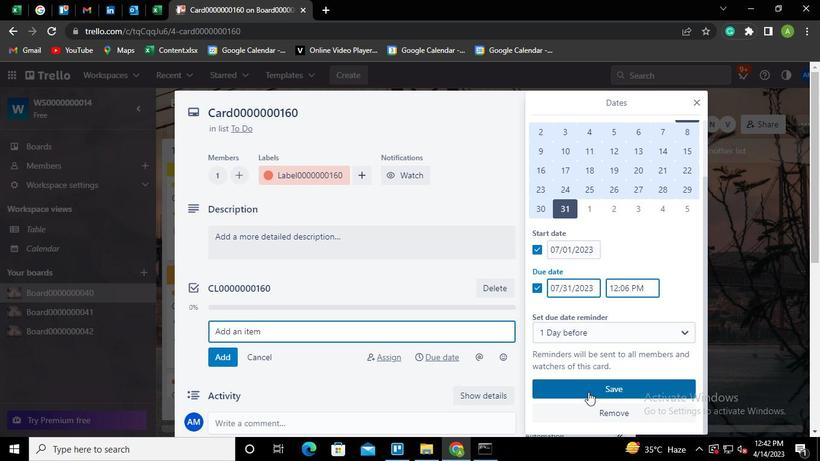 
Action: Mouse pressed left at (588, 392)
Screenshot: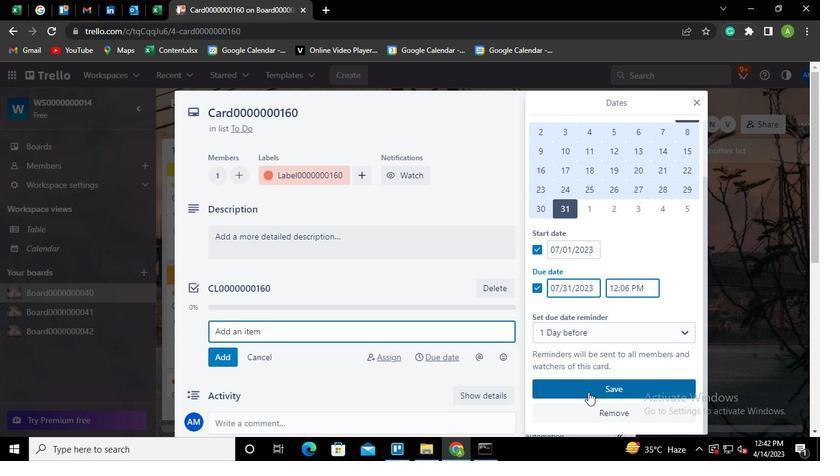 
Action: Mouse moved to (488, 440)
Screenshot: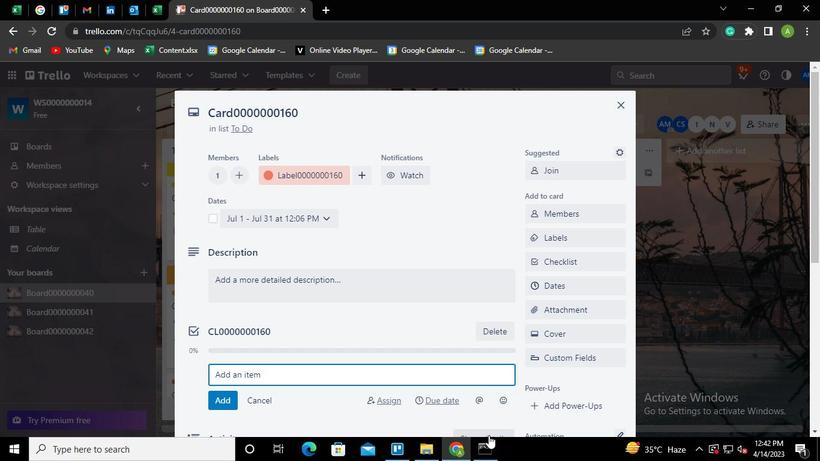 
Action: Mouse pressed left at (488, 440)
Screenshot: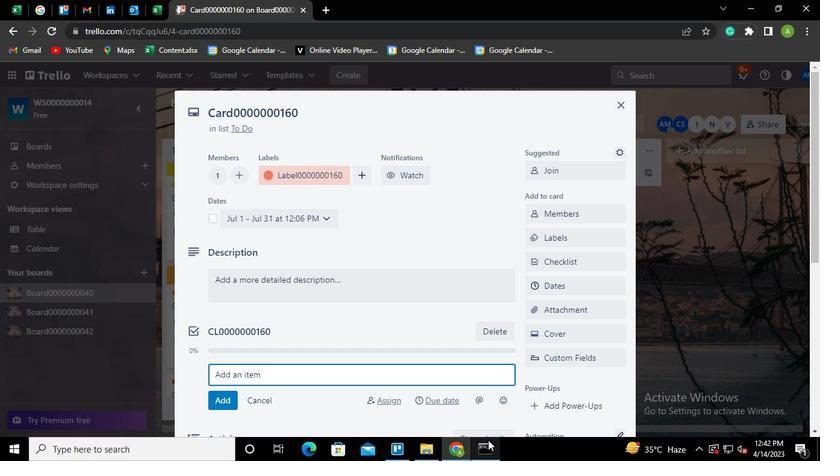 
Action: Mouse moved to (656, 87)
Screenshot: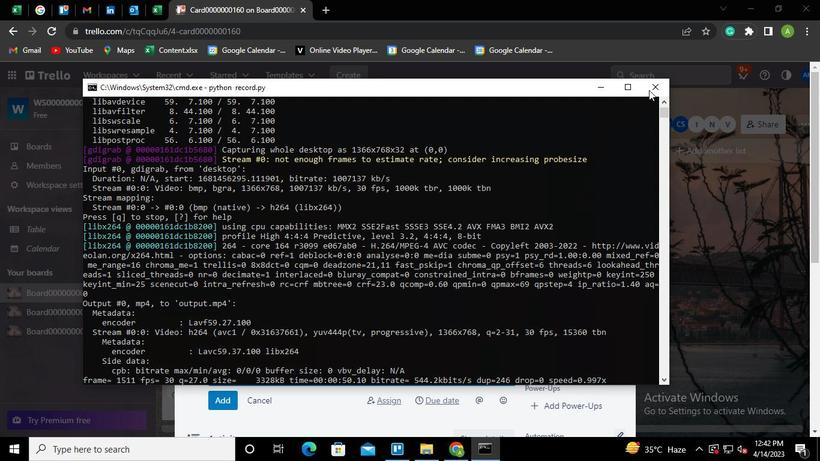 
Action: Mouse pressed left at (656, 87)
Screenshot: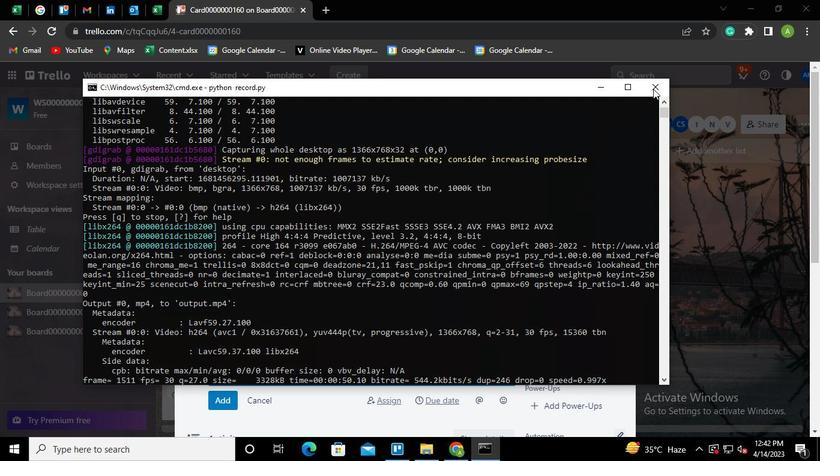
